 Task: Set up a call with the sales team on Monday at 9:30 AM.
Action: Mouse pressed left at (60, 256)
Screenshot: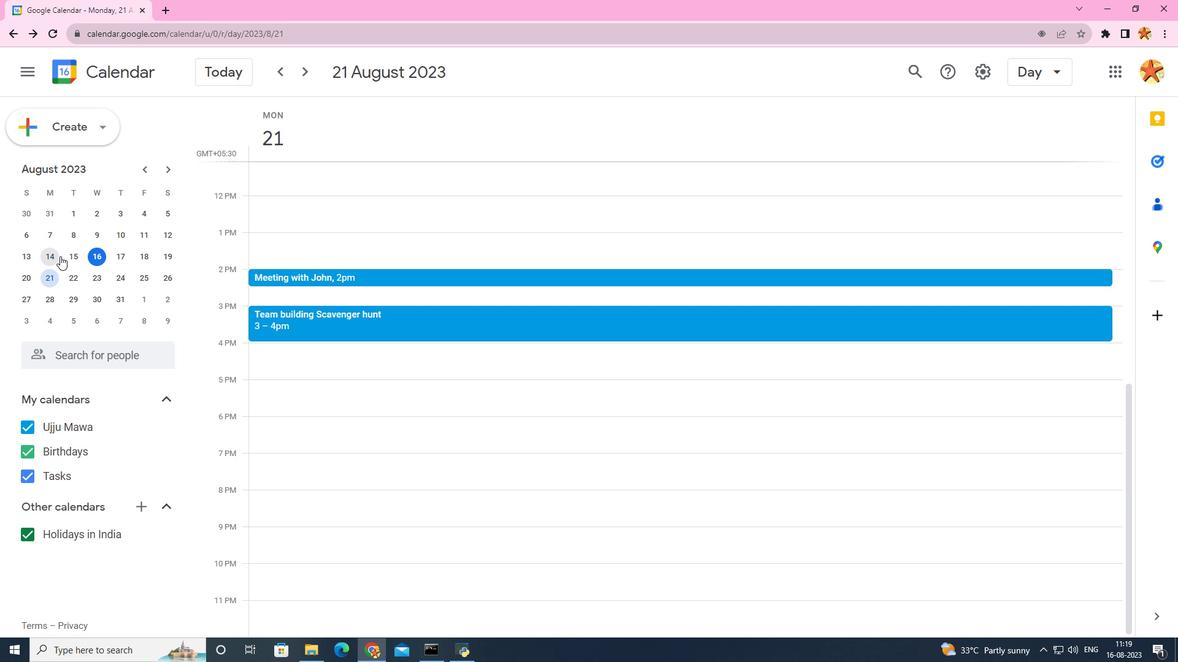 
Action: Mouse moved to (293, 232)
Screenshot: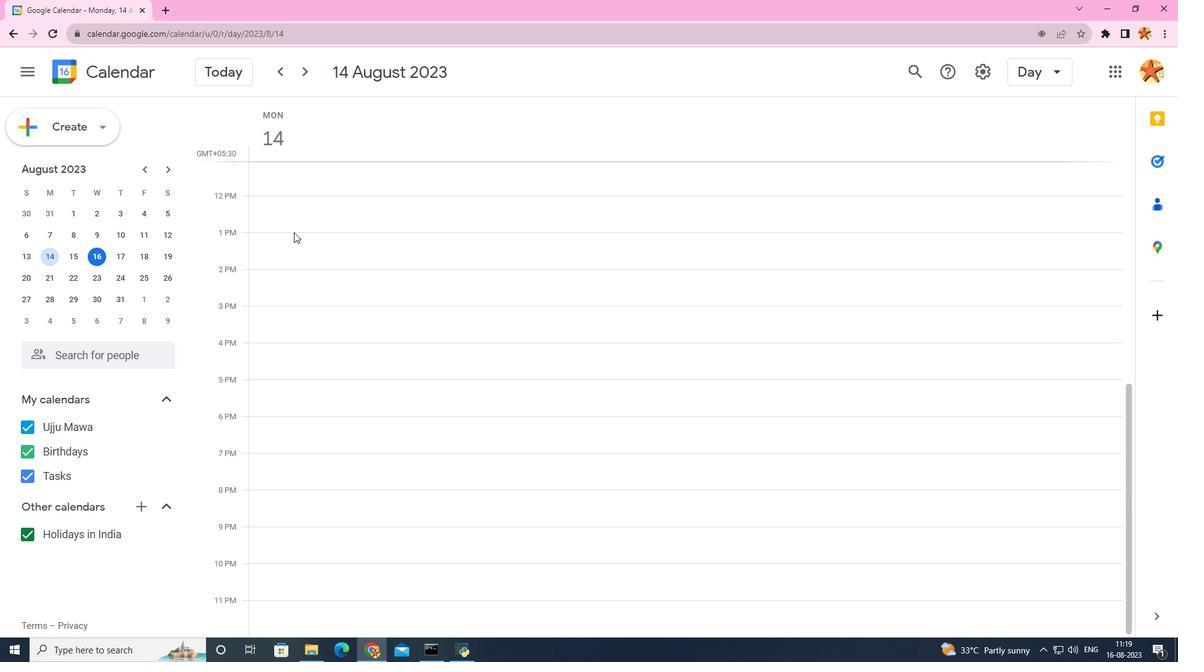 
Action: Mouse scrolled (293, 233) with delta (0, 0)
Screenshot: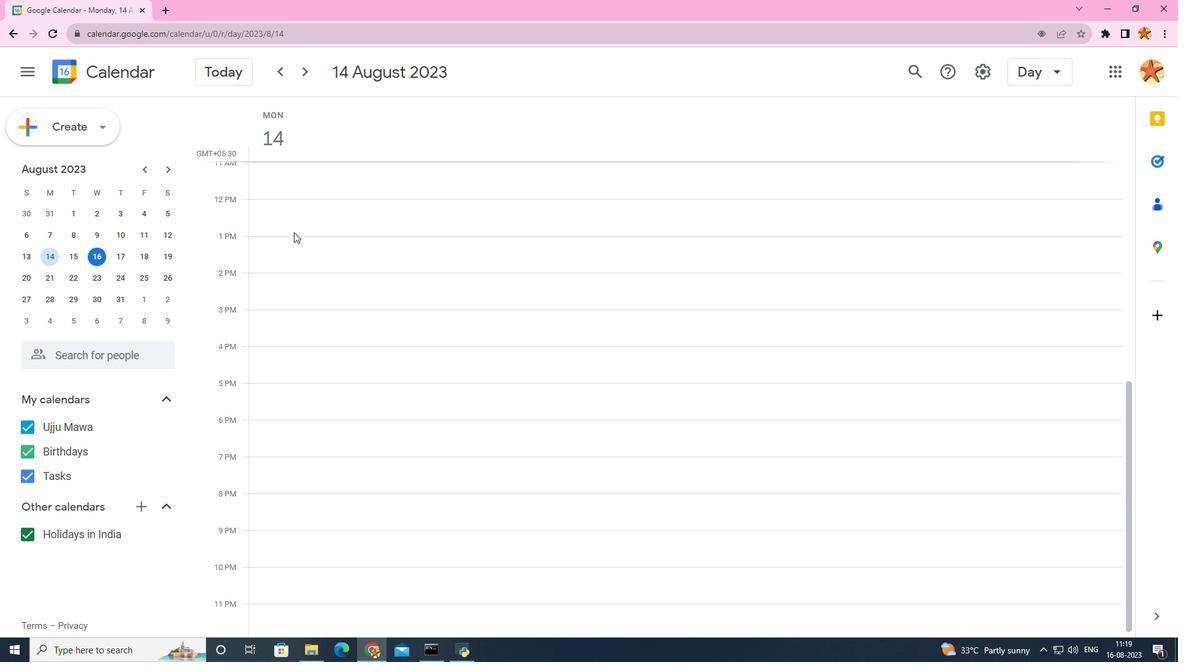 
Action: Mouse scrolled (293, 233) with delta (0, 0)
Screenshot: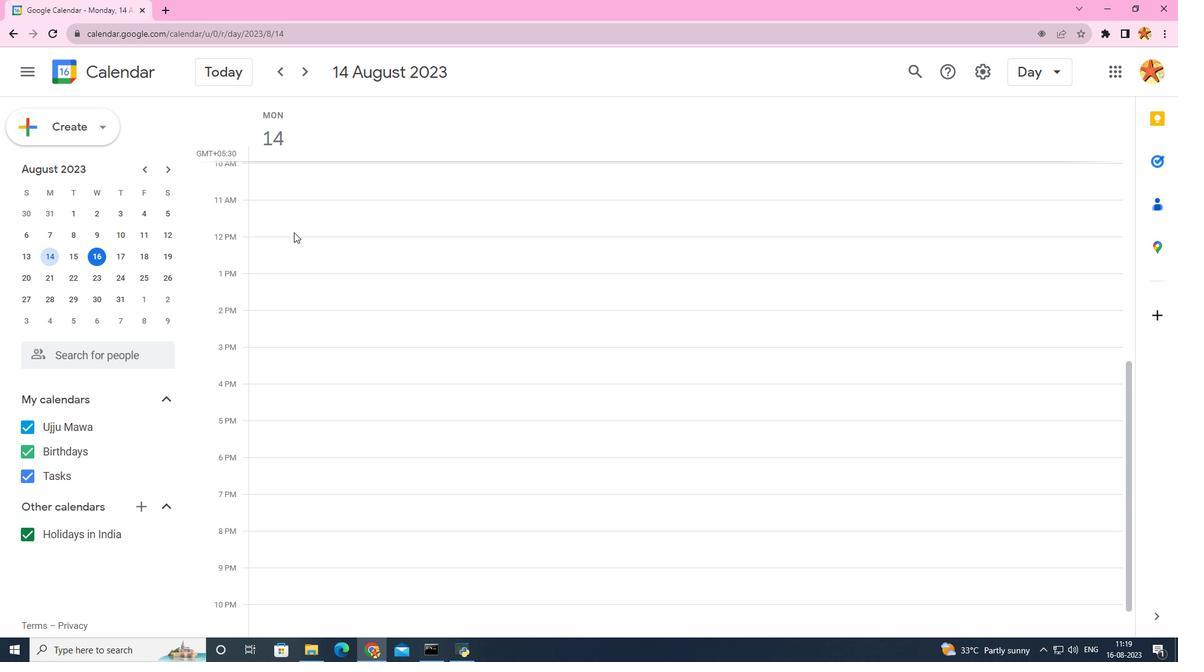 
Action: Mouse scrolled (293, 233) with delta (0, 0)
Screenshot: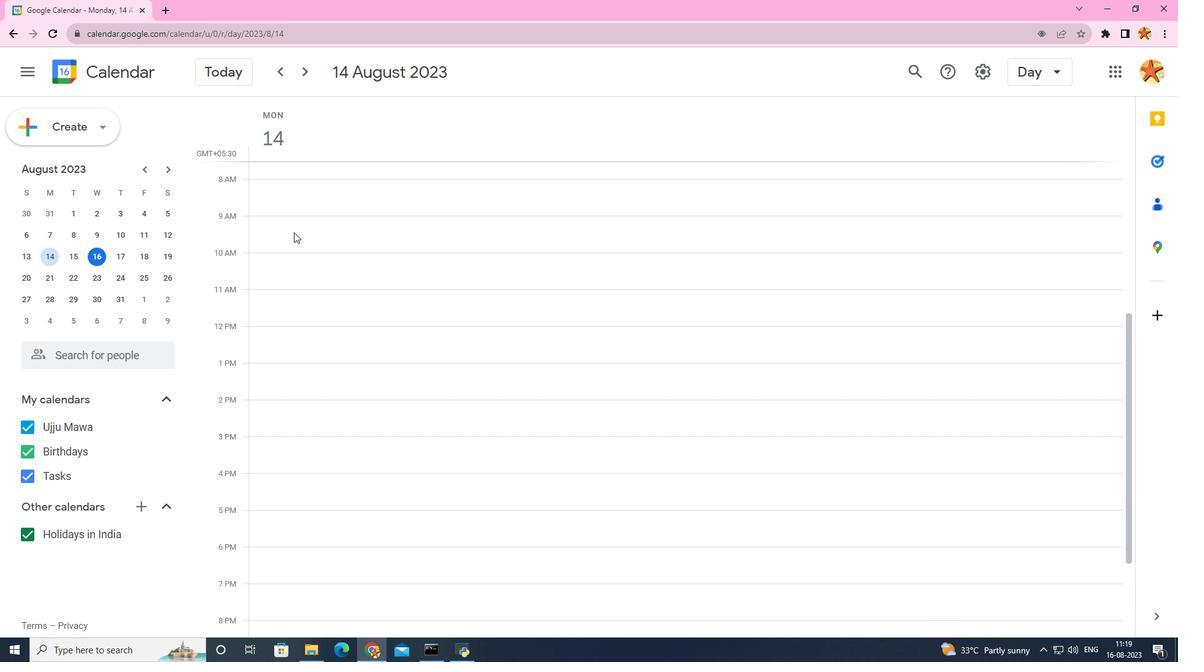 
Action: Mouse moved to (257, 302)
Screenshot: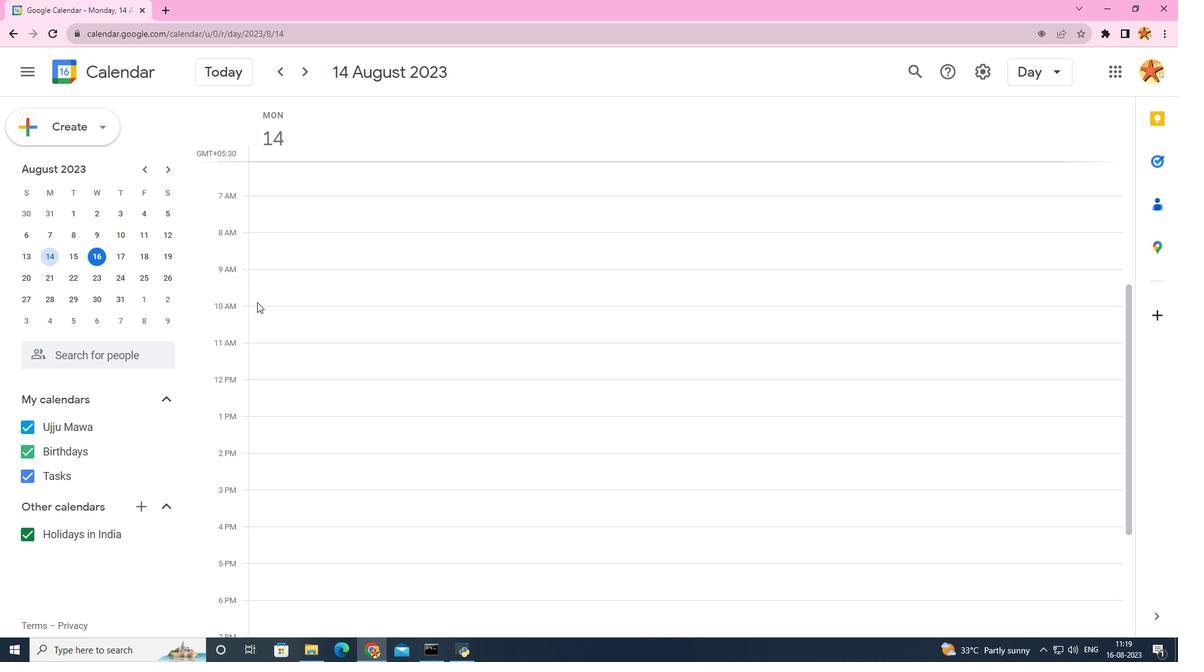 
Action: Mouse pressed left at (257, 302)
Screenshot: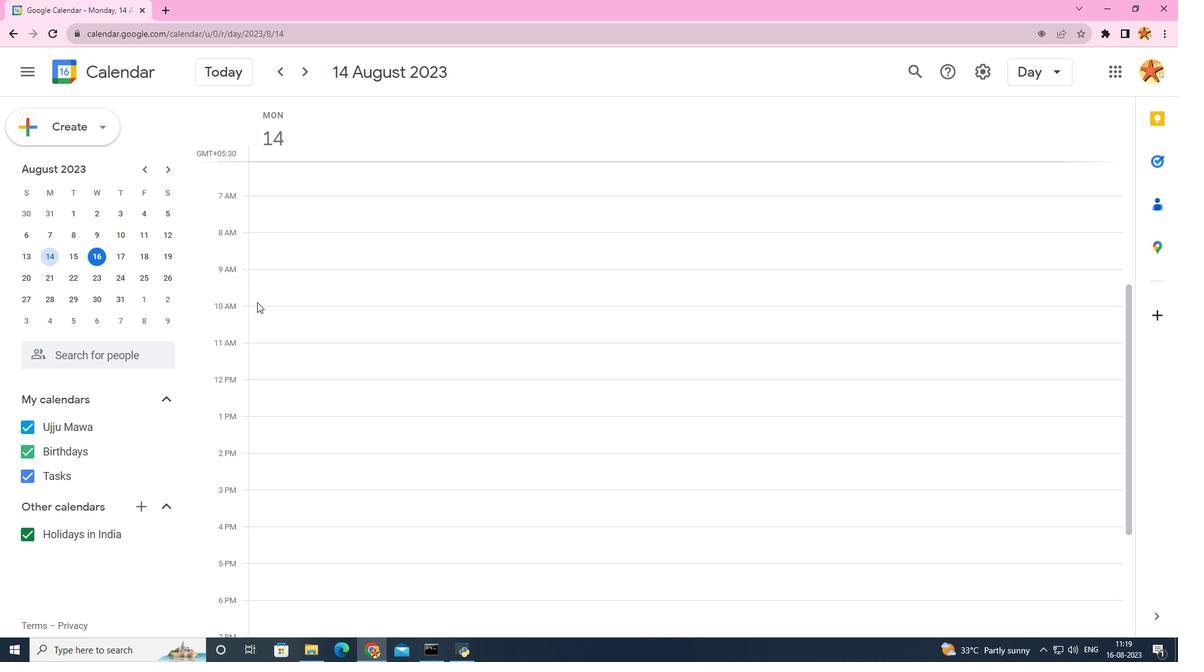 
Action: Mouse scrolled (257, 301) with delta (0, 0)
Screenshot: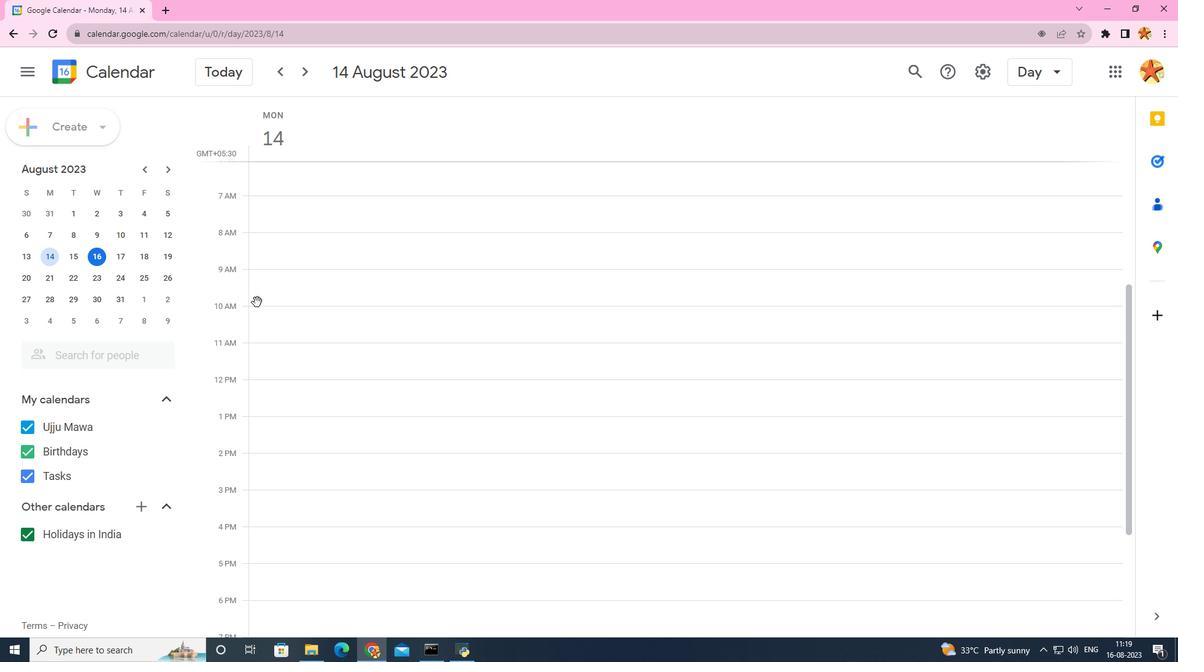 
Action: Mouse moved to (591, 214)
Screenshot: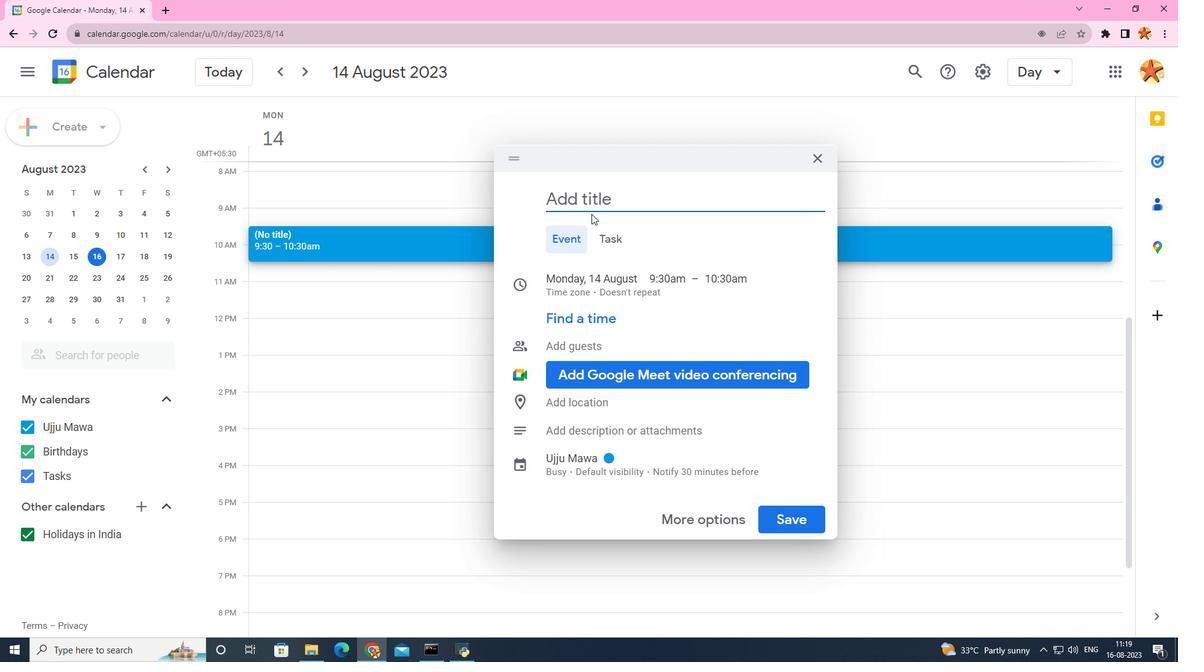 
Action: Key pressed <Key.caps_lock>C<Key.caps_lock>all<Key.space>with<Key.space>the<Key.space><Key.caps_lock>S<Key.caps_lock>ales<Key.space>tem<Key.backspace>am
Screenshot: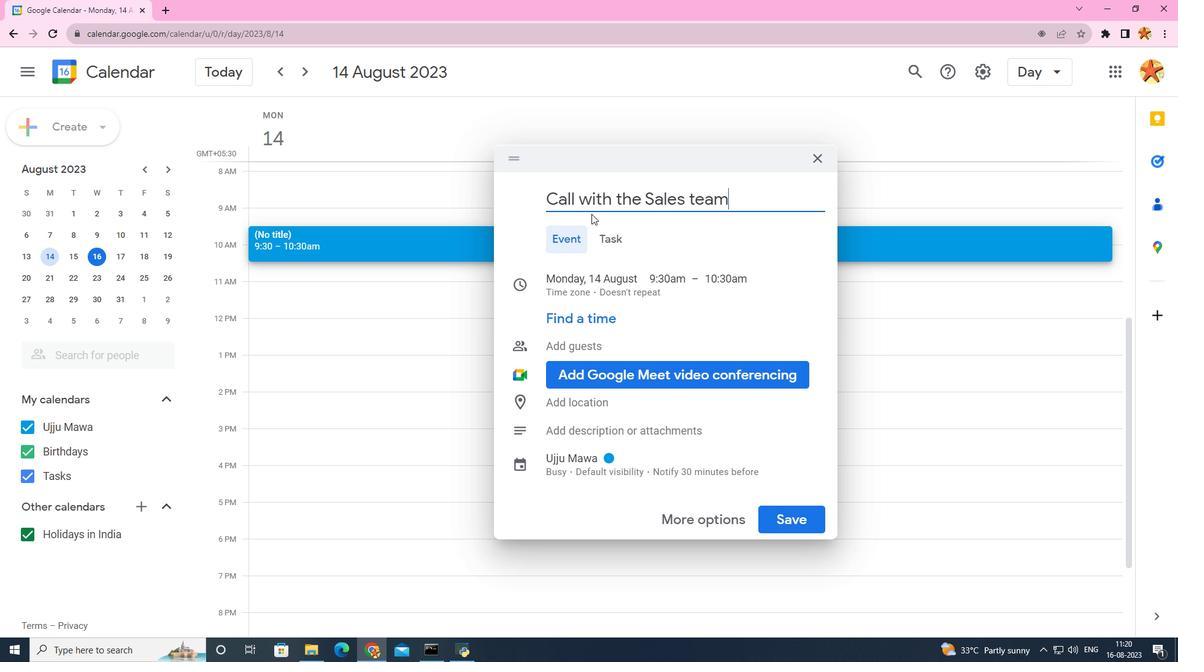 
Action: Mouse moved to (778, 515)
Screenshot: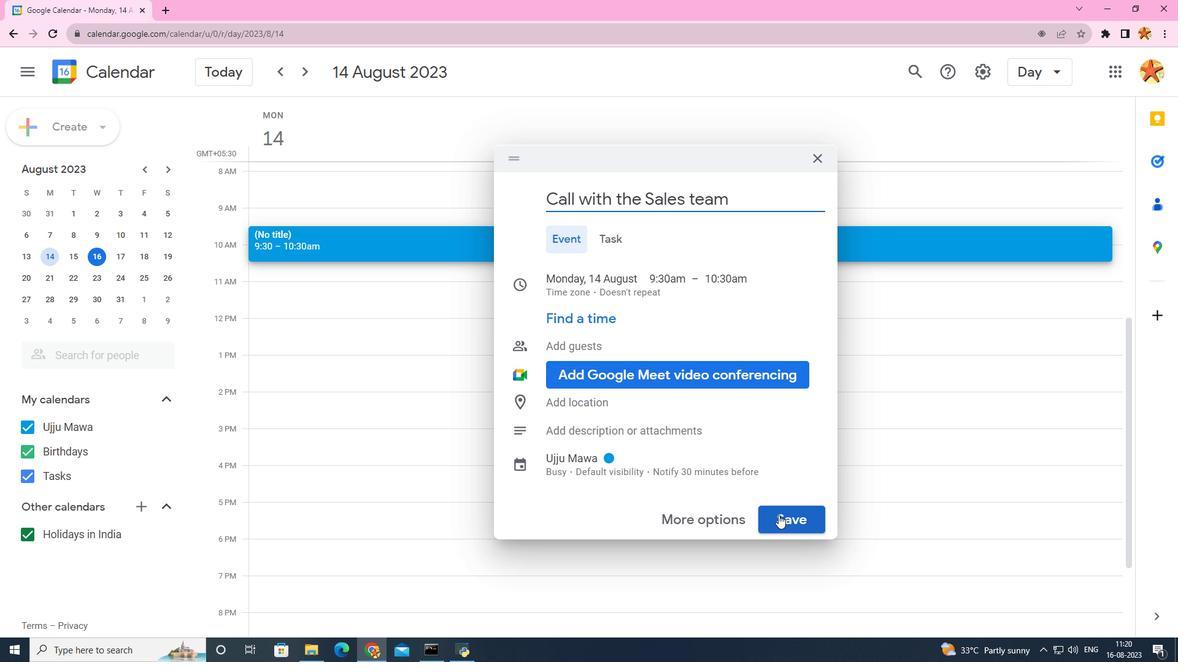 
Action: Mouse pressed left at (778, 515)
Screenshot: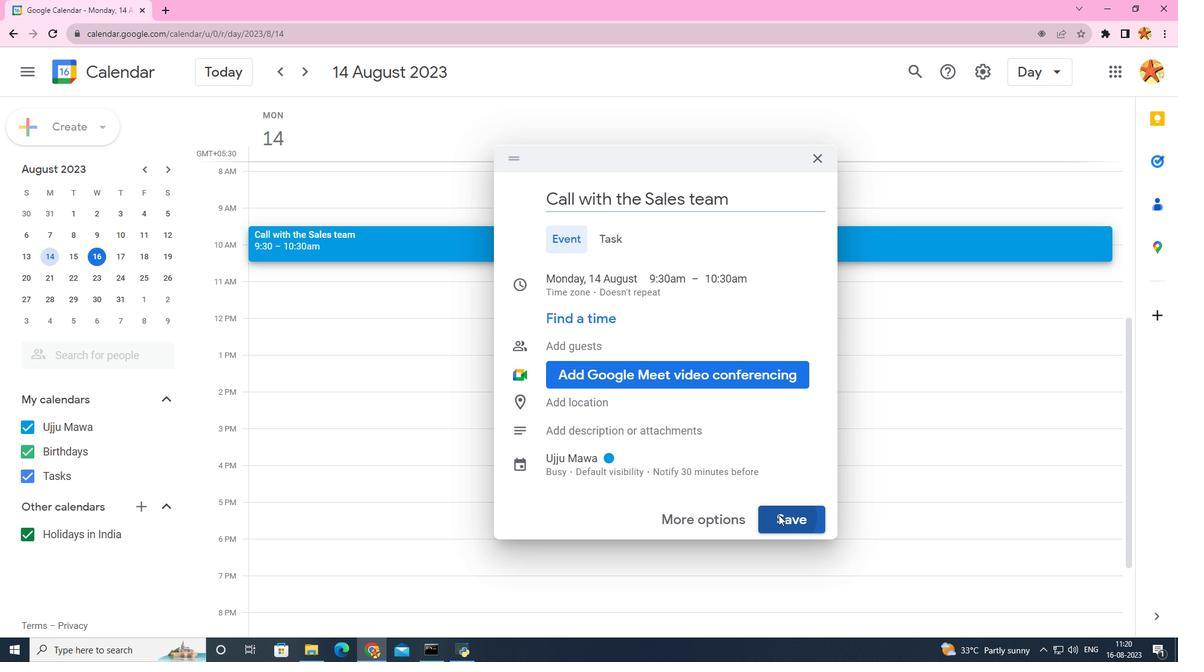 
